 Task: Create a due date automation trigger when advanced on, on the monday after a card is due add checklist with all checklists complete at 11:00 AM.
Action: Mouse moved to (818, 231)
Screenshot: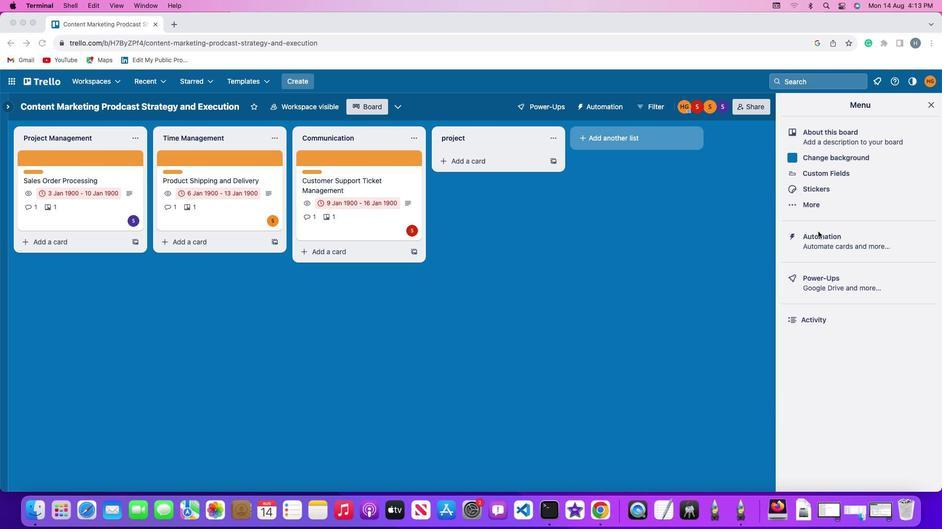 
Action: Mouse pressed left at (818, 231)
Screenshot: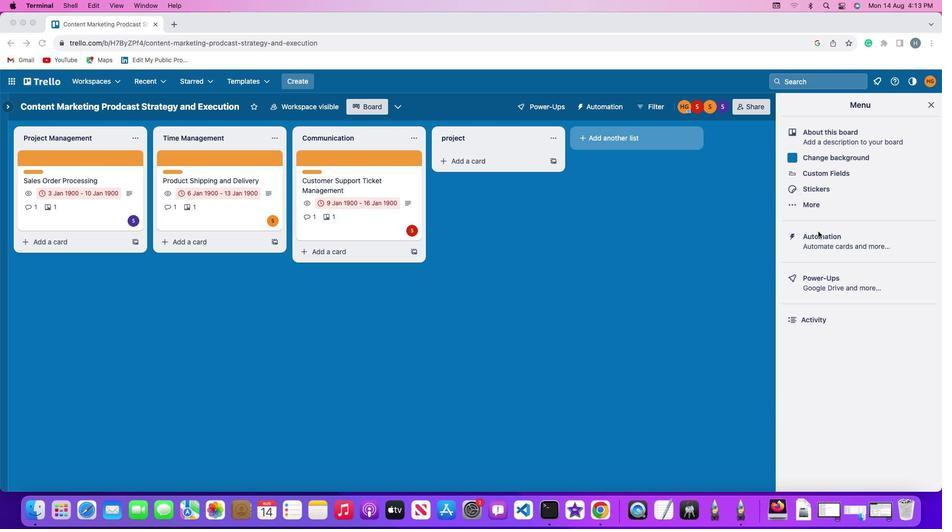
Action: Mouse moved to (817, 231)
Screenshot: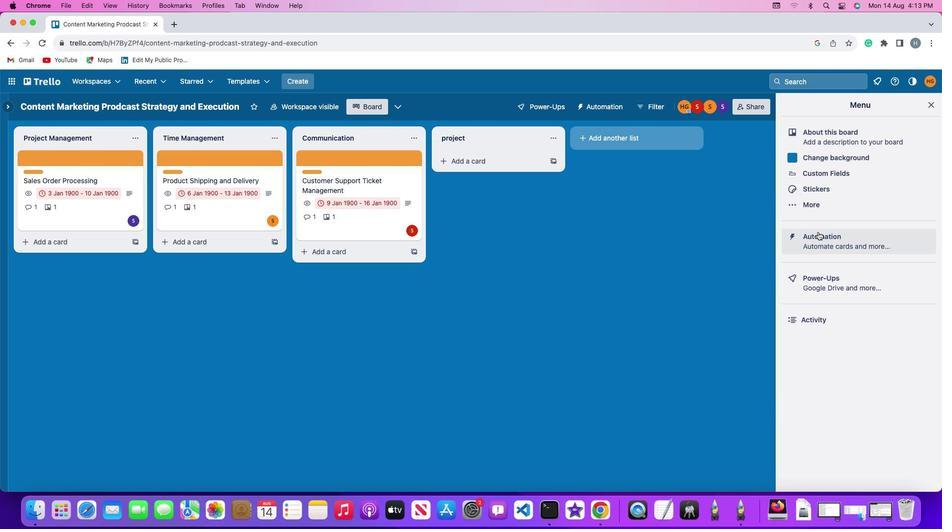 
Action: Mouse pressed left at (817, 231)
Screenshot: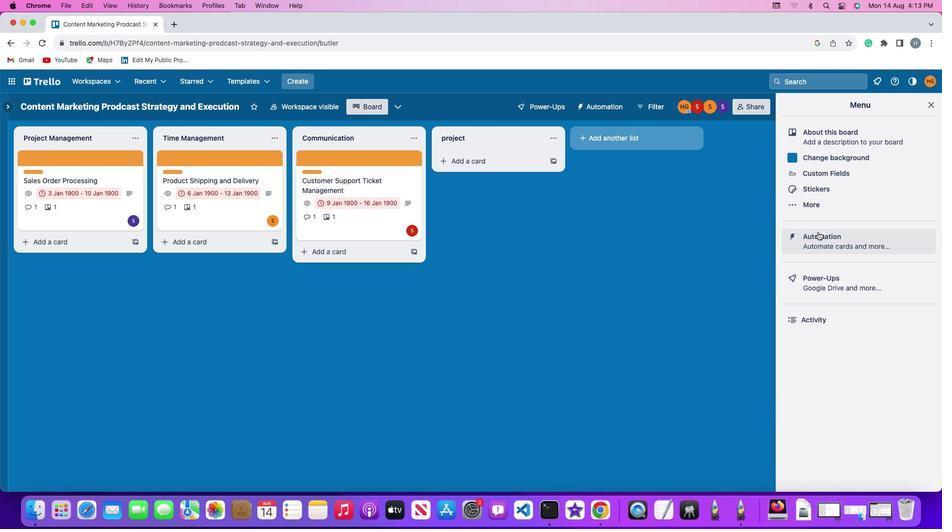 
Action: Mouse moved to (52, 230)
Screenshot: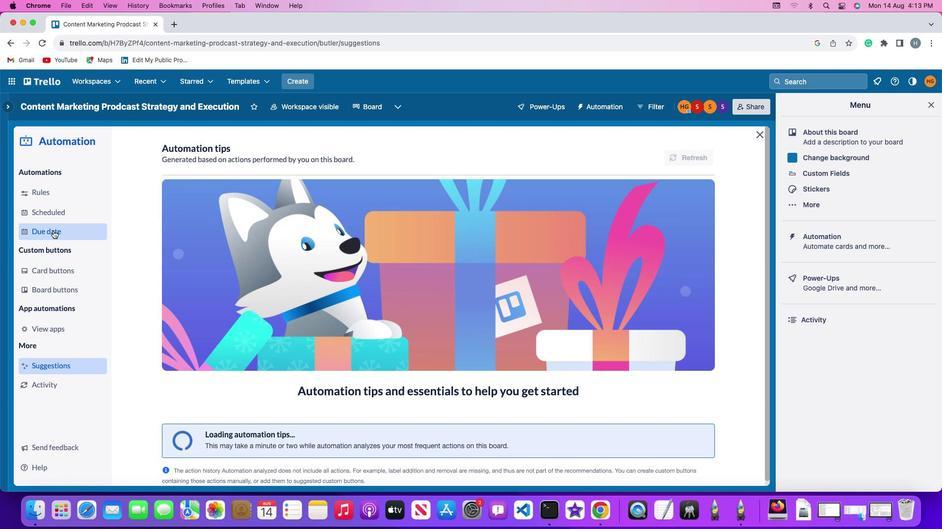 
Action: Mouse pressed left at (52, 230)
Screenshot: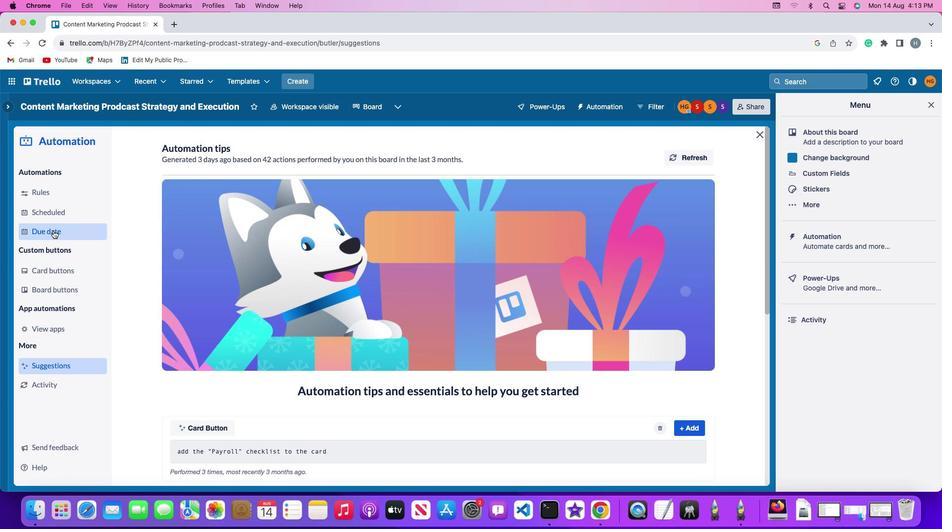 
Action: Mouse moved to (654, 151)
Screenshot: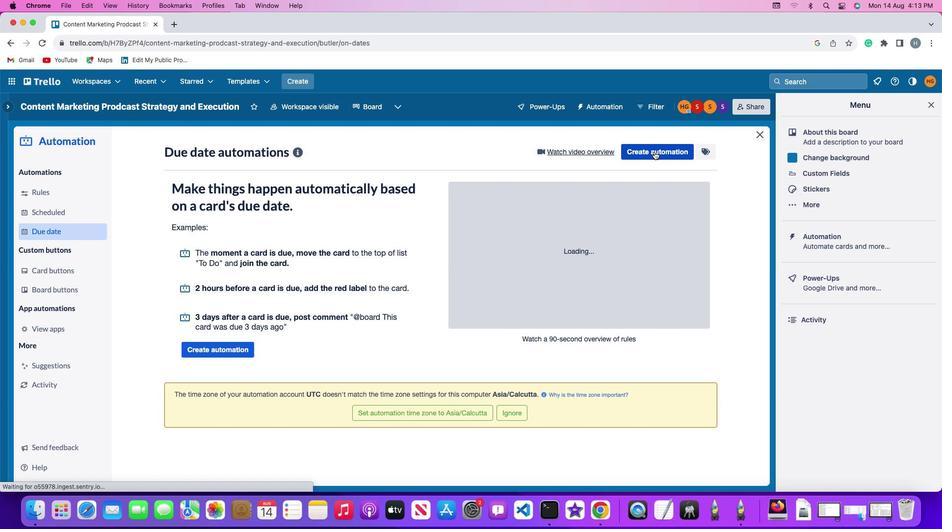 
Action: Mouse pressed left at (654, 151)
Screenshot: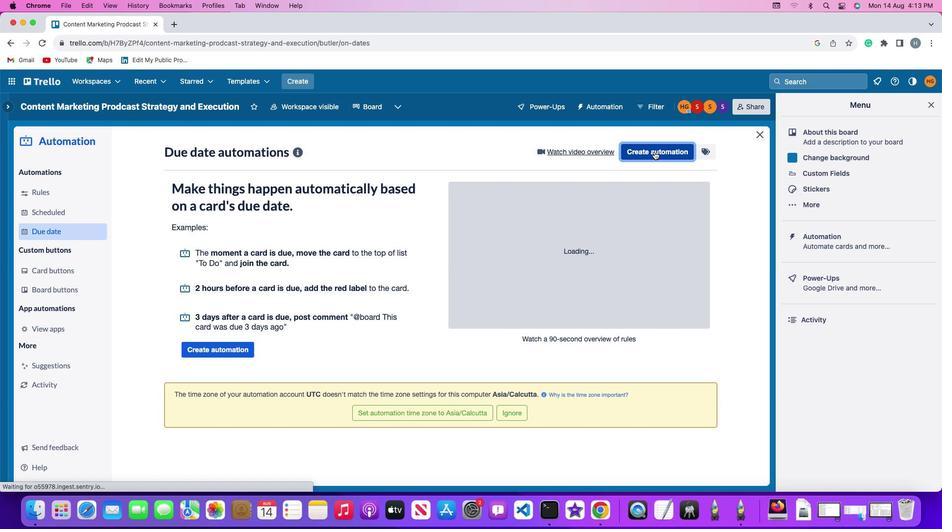 
Action: Mouse moved to (287, 246)
Screenshot: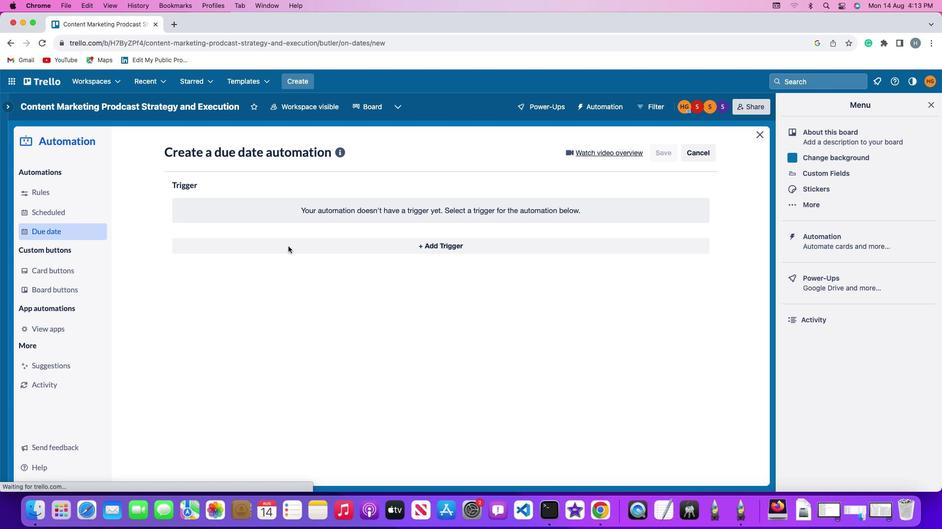 
Action: Mouse pressed left at (287, 246)
Screenshot: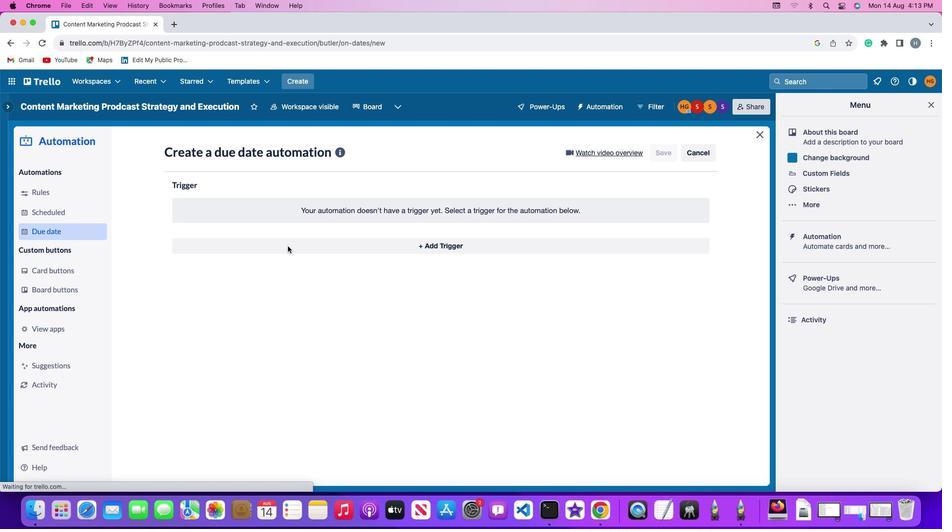 
Action: Mouse moved to (211, 425)
Screenshot: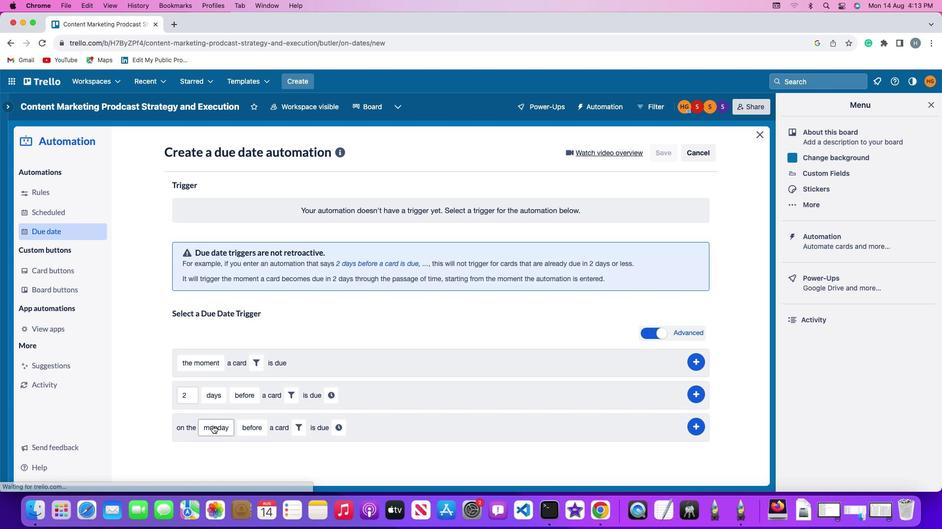 
Action: Mouse pressed left at (211, 425)
Screenshot: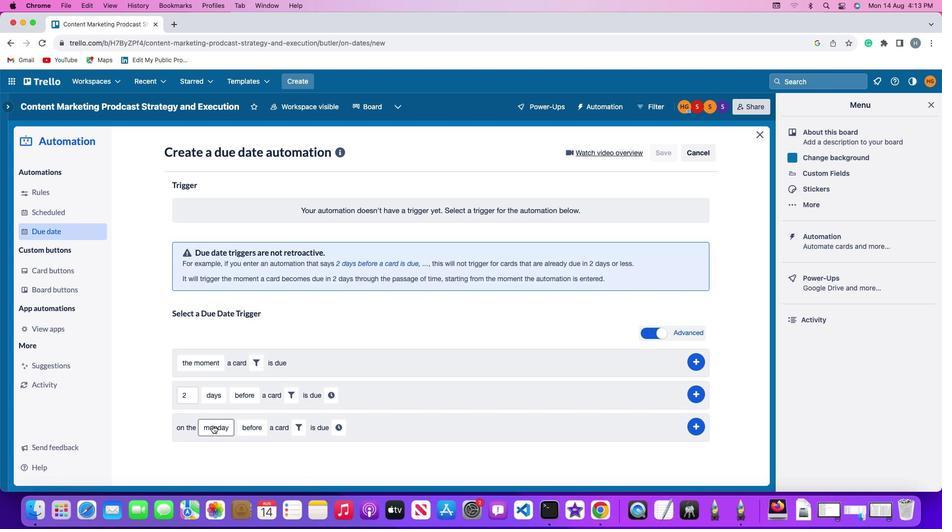 
Action: Mouse moved to (236, 290)
Screenshot: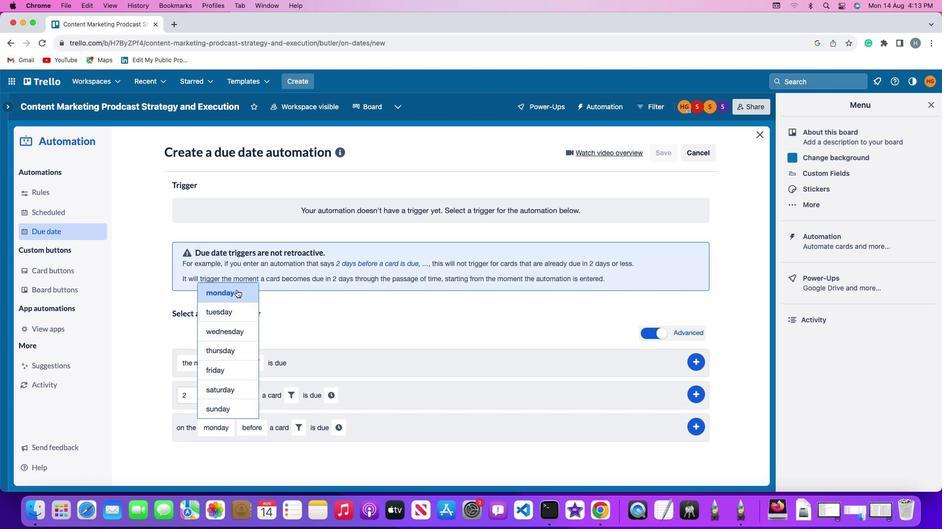 
Action: Mouse pressed left at (236, 290)
Screenshot: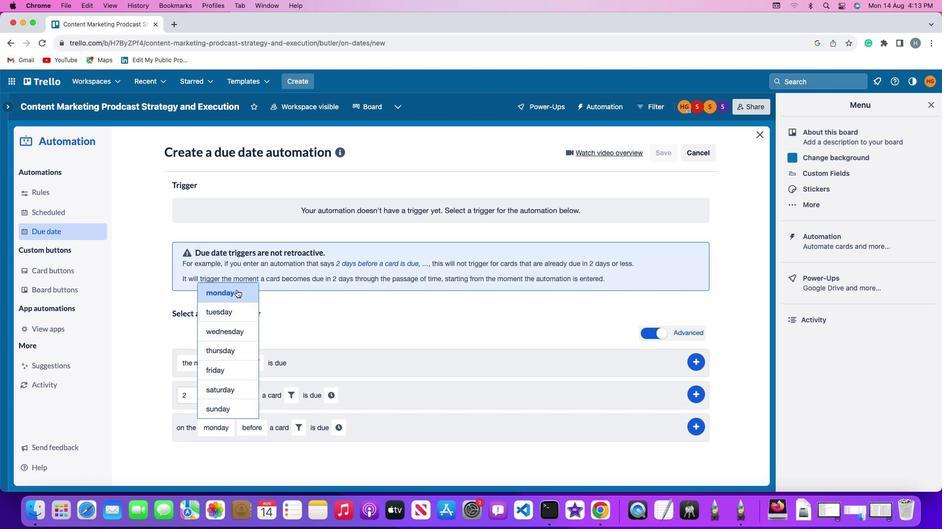 
Action: Mouse moved to (249, 427)
Screenshot: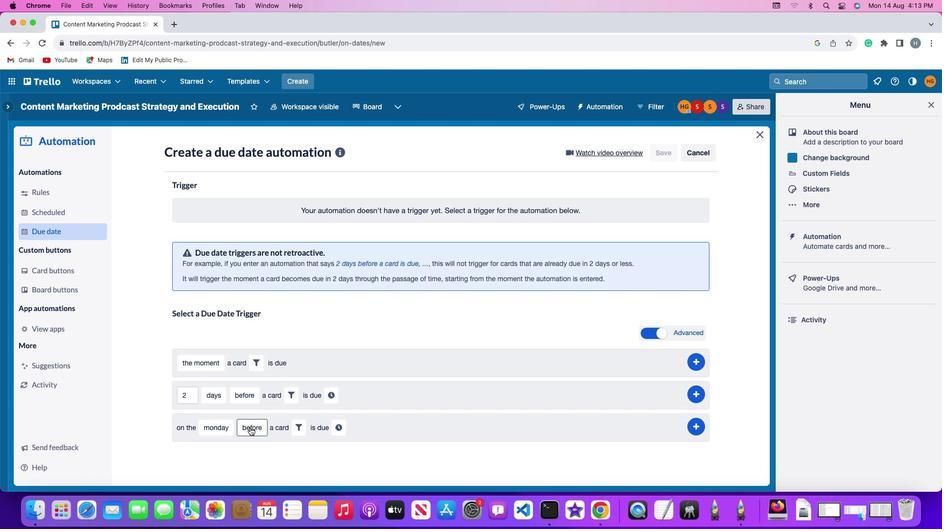 
Action: Mouse pressed left at (249, 427)
Screenshot: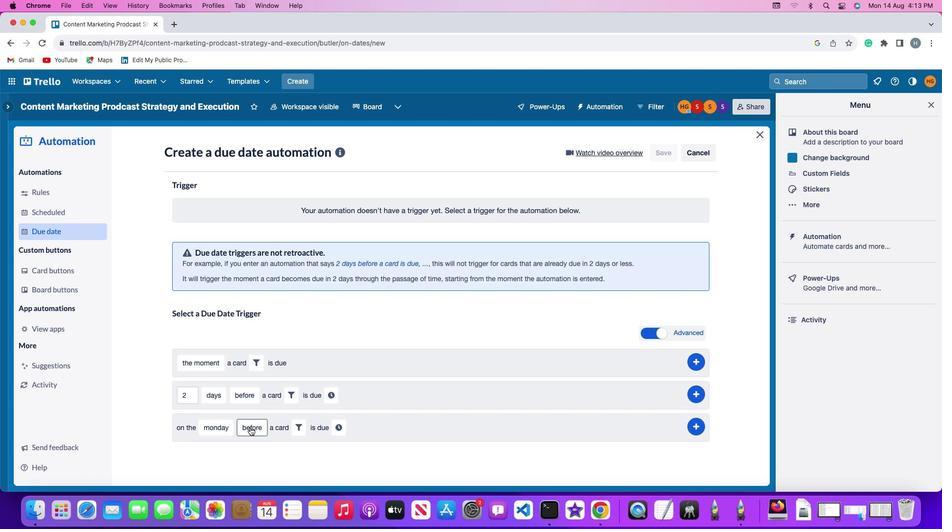 
Action: Mouse moved to (262, 369)
Screenshot: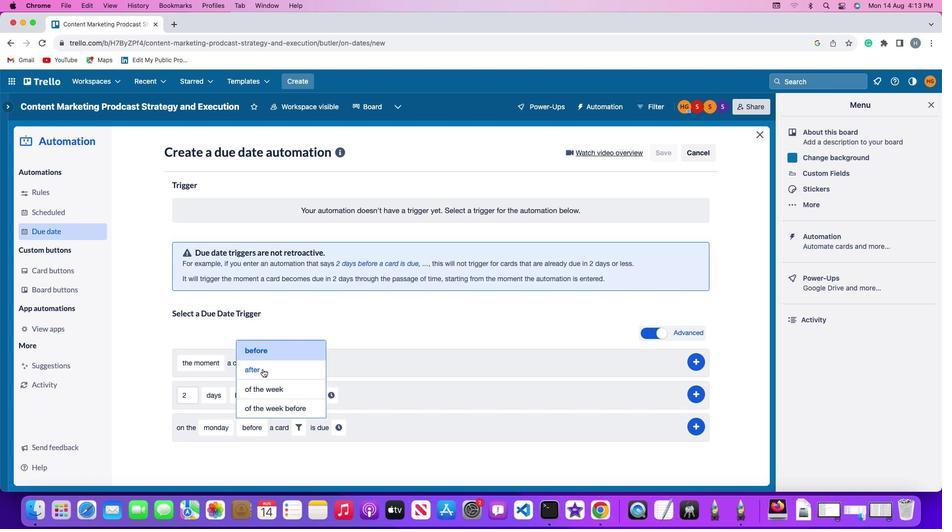 
Action: Mouse pressed left at (262, 369)
Screenshot: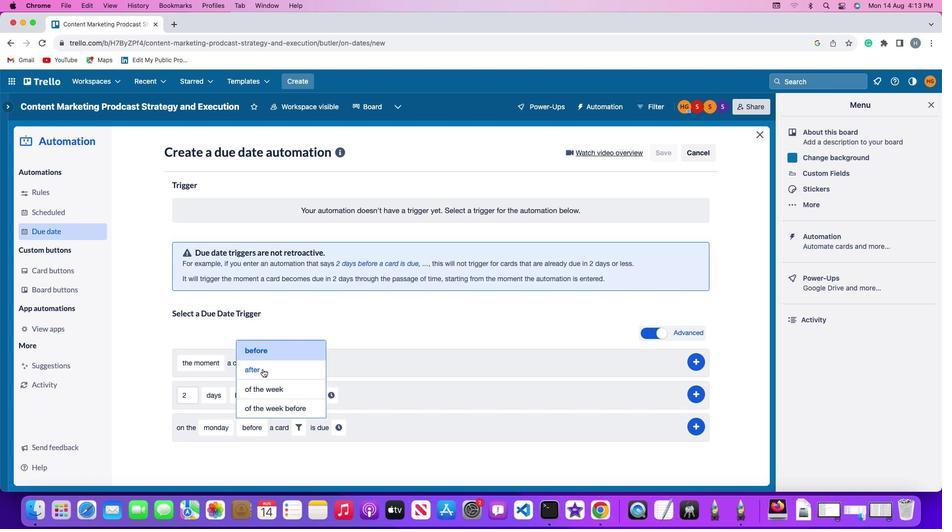 
Action: Mouse moved to (293, 425)
Screenshot: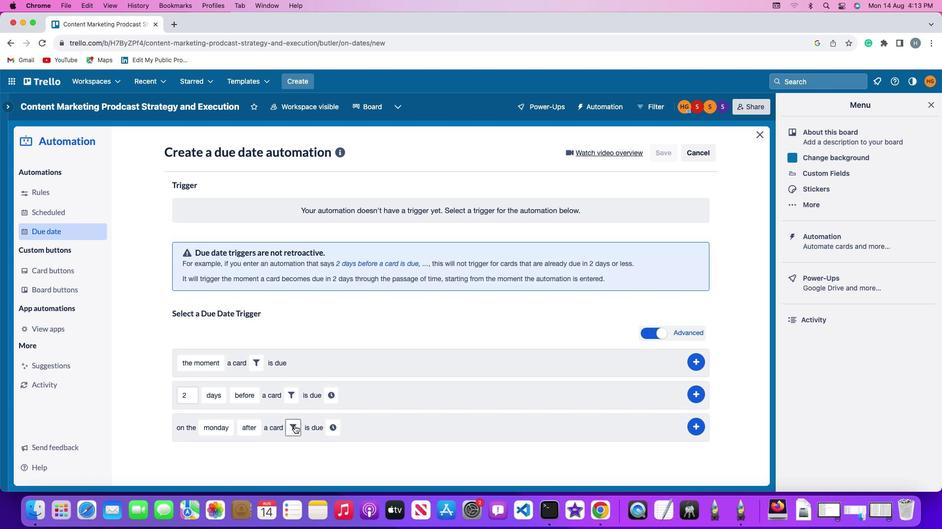 
Action: Mouse pressed left at (293, 425)
Screenshot: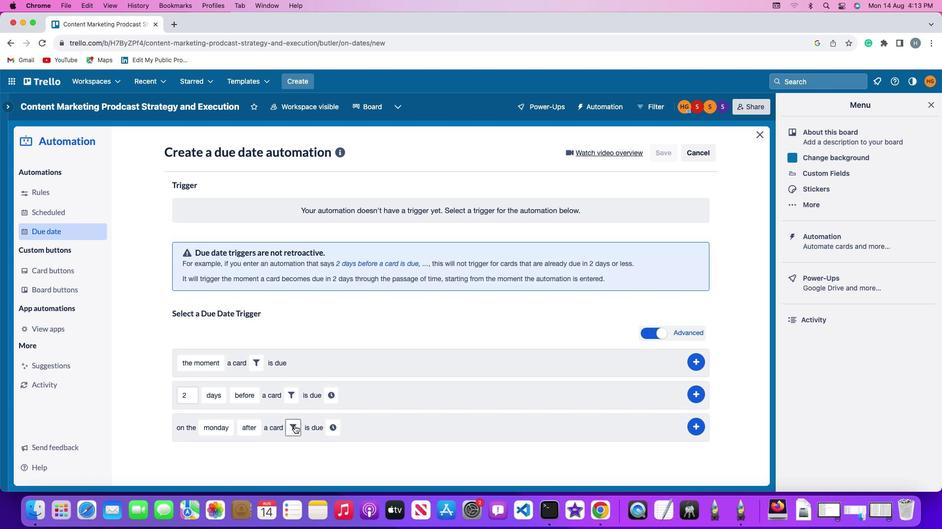 
Action: Mouse moved to (370, 453)
Screenshot: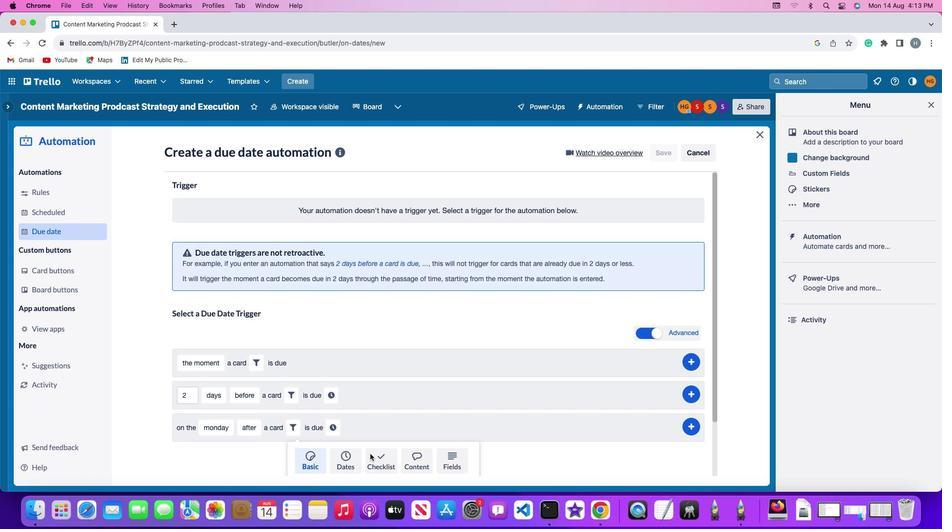 
Action: Mouse pressed left at (370, 453)
Screenshot: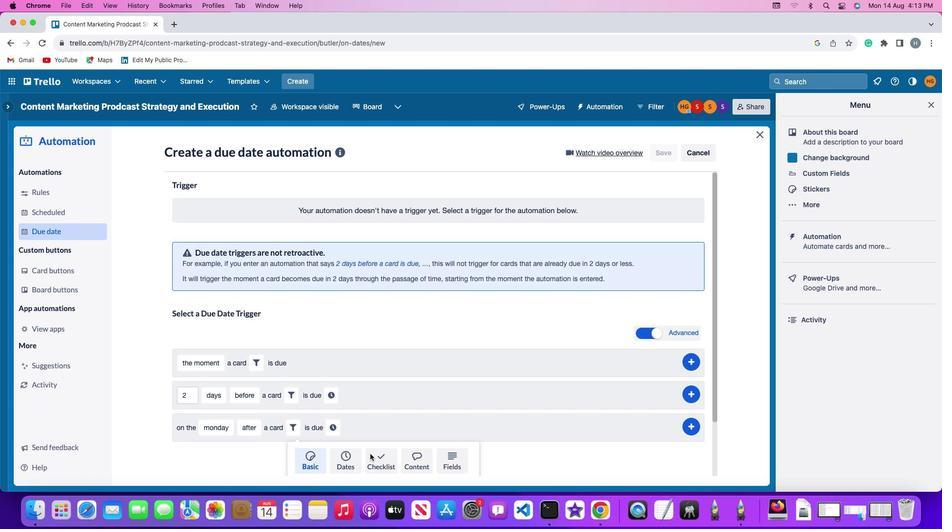 
Action: Mouse moved to (245, 456)
Screenshot: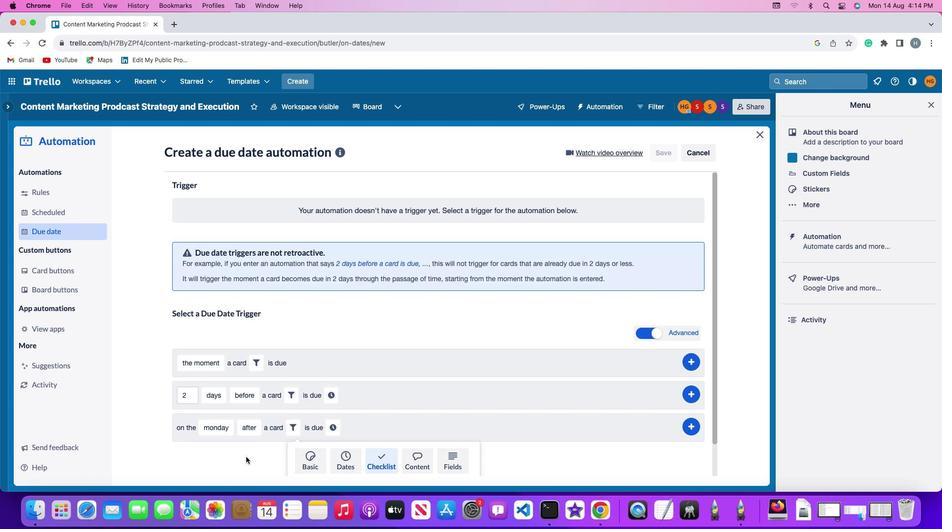 
Action: Mouse scrolled (245, 456) with delta (0, 0)
Screenshot: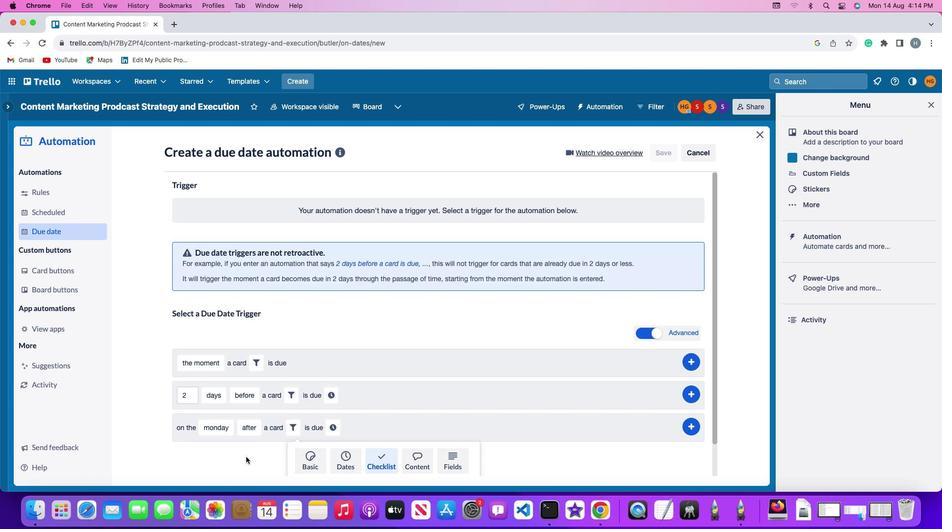 
Action: Mouse scrolled (245, 456) with delta (0, 0)
Screenshot: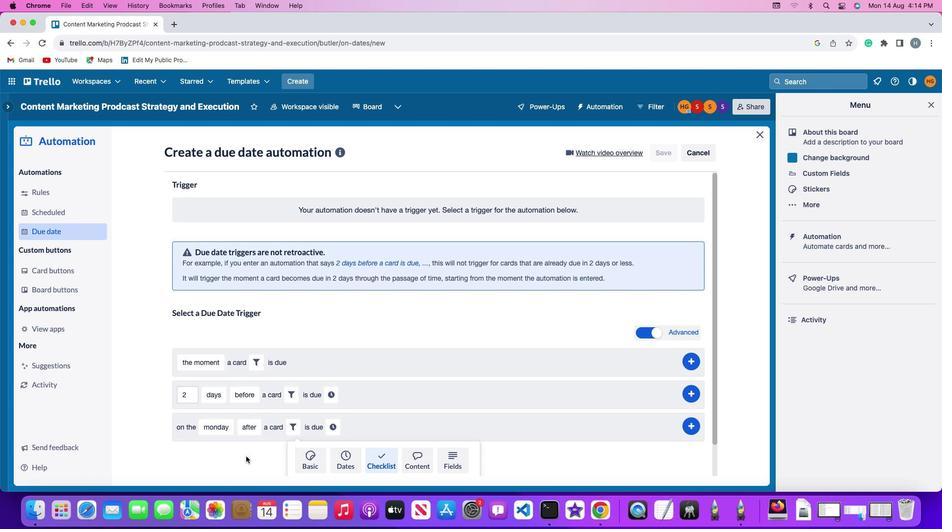 
Action: Mouse scrolled (245, 456) with delta (0, -1)
Screenshot: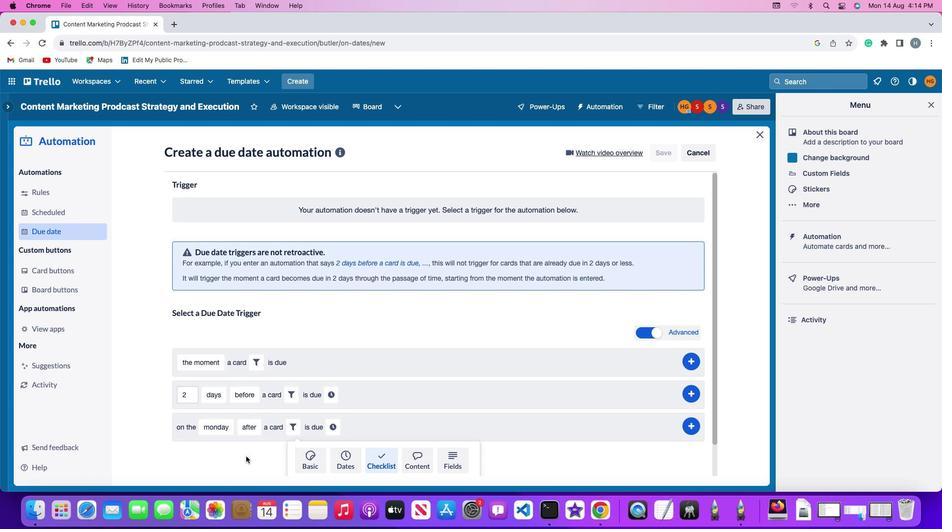 
Action: Mouse moved to (245, 455)
Screenshot: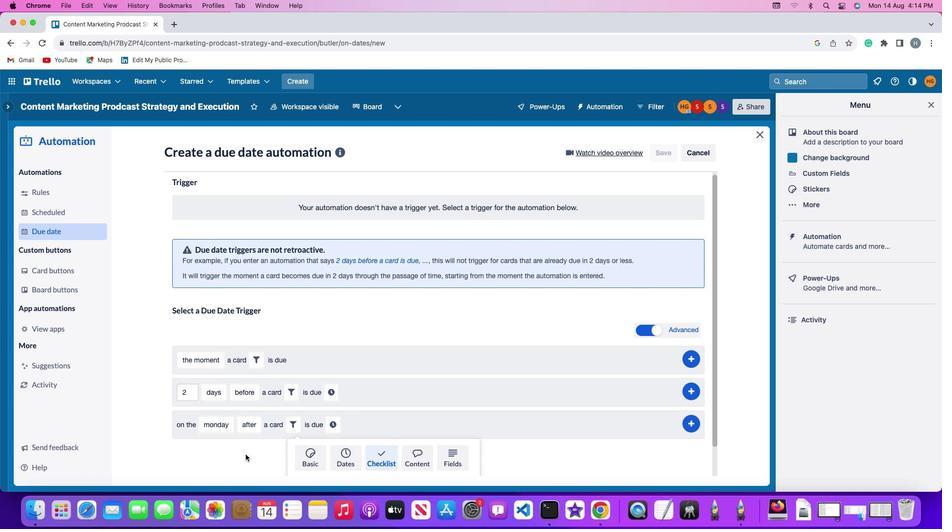 
Action: Mouse scrolled (245, 455) with delta (0, -2)
Screenshot: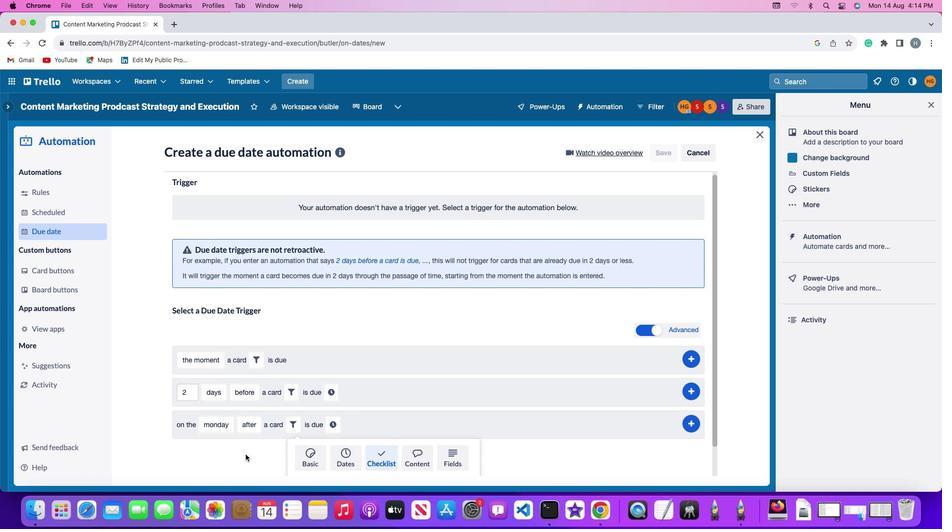 
Action: Mouse moved to (309, 461)
Screenshot: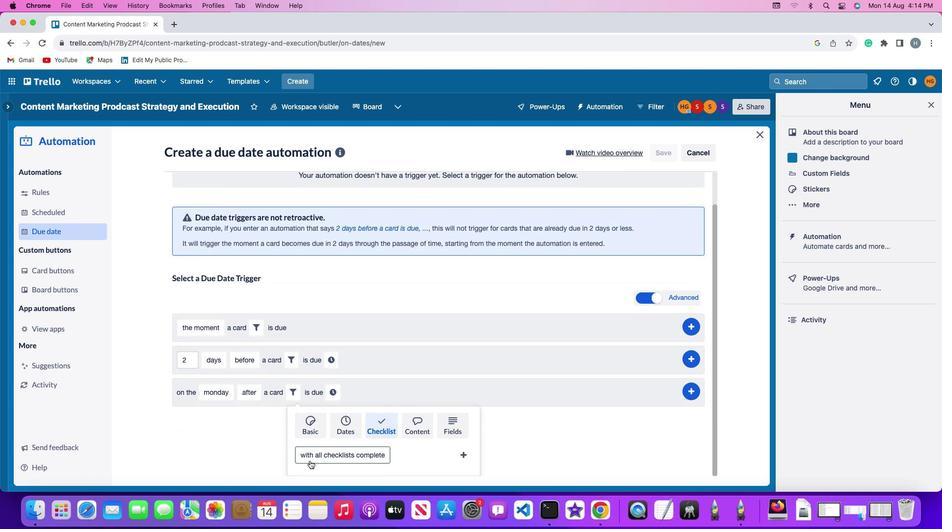 
Action: Mouse pressed left at (309, 461)
Screenshot: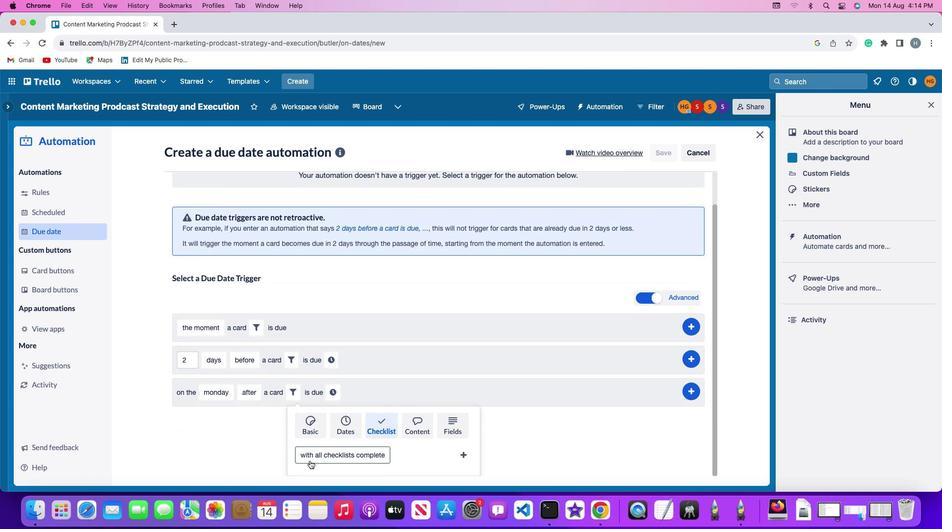 
Action: Mouse moved to (338, 358)
Screenshot: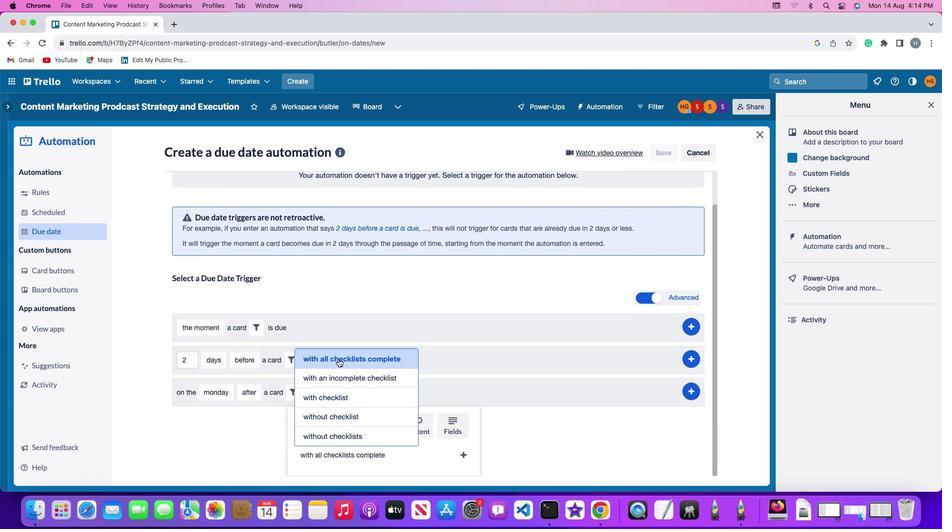 
Action: Mouse pressed left at (338, 358)
Screenshot: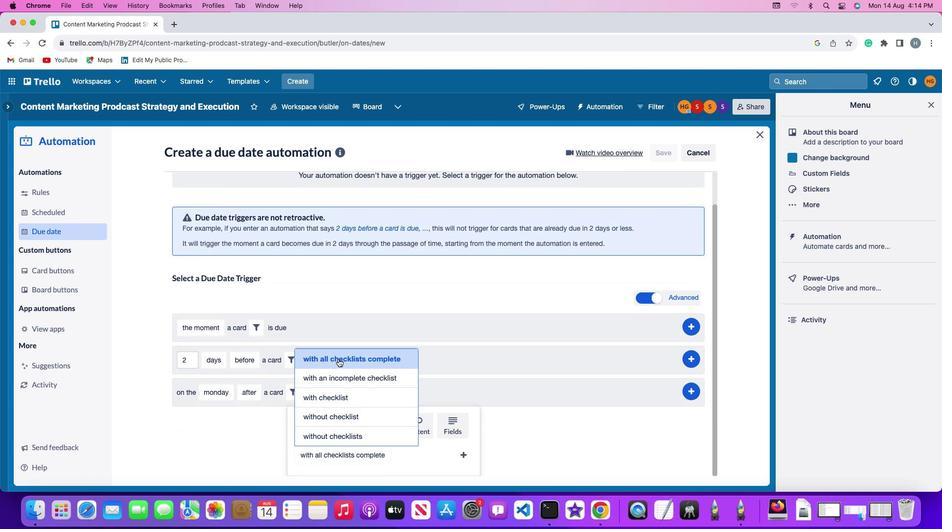 
Action: Mouse moved to (464, 451)
Screenshot: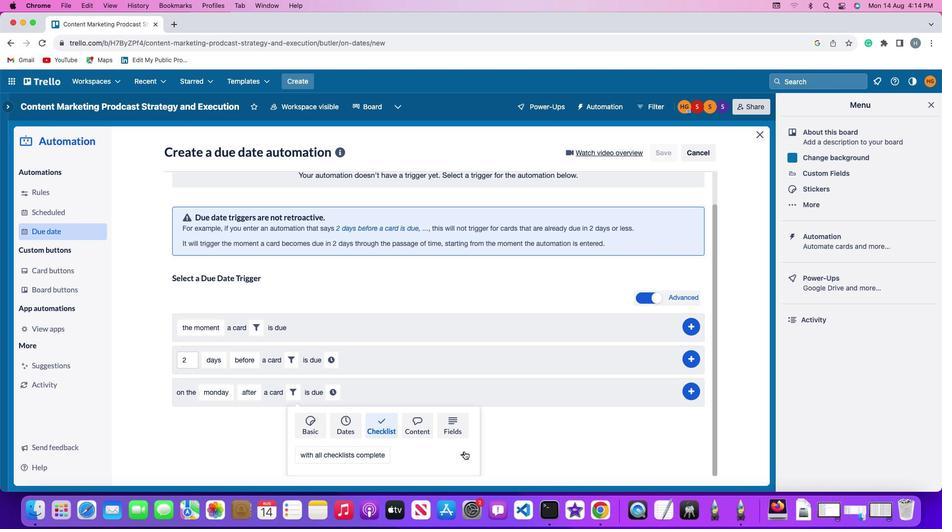 
Action: Mouse pressed left at (464, 451)
Screenshot: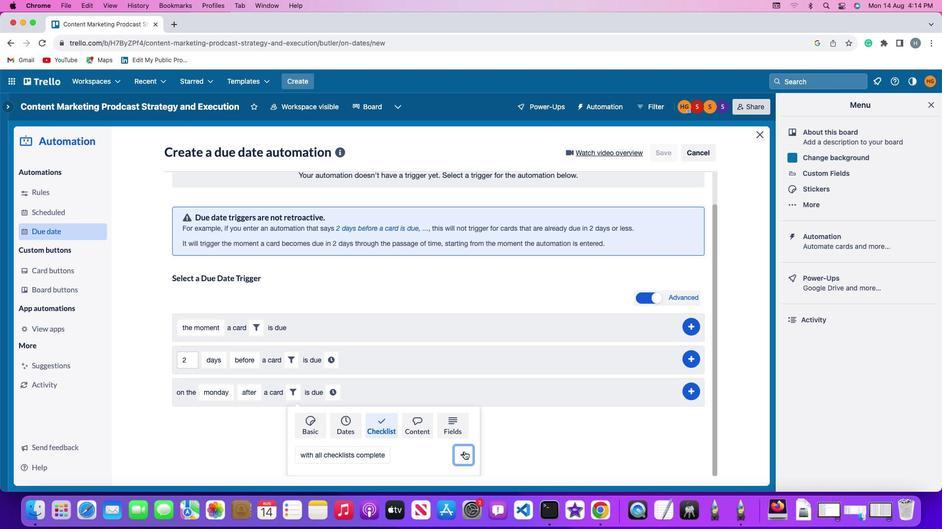 
Action: Mouse moved to (445, 427)
Screenshot: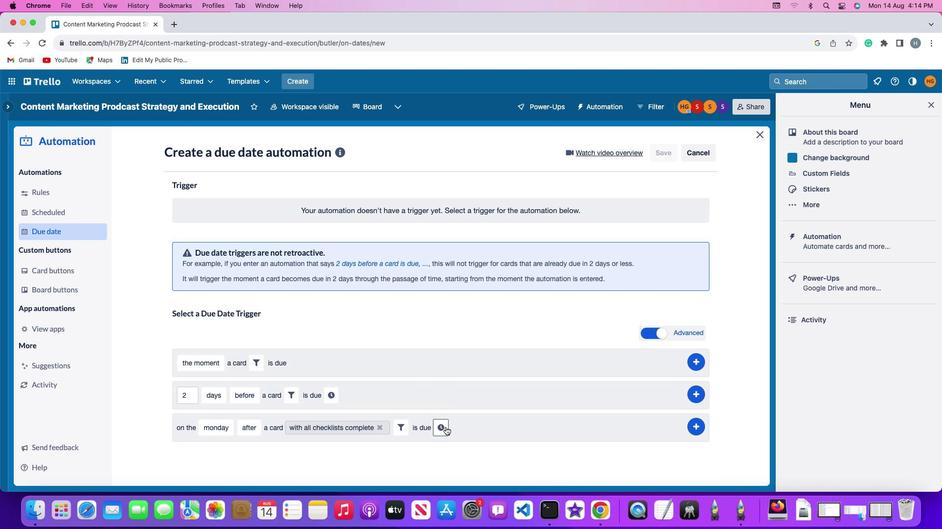 
Action: Mouse pressed left at (445, 427)
Screenshot: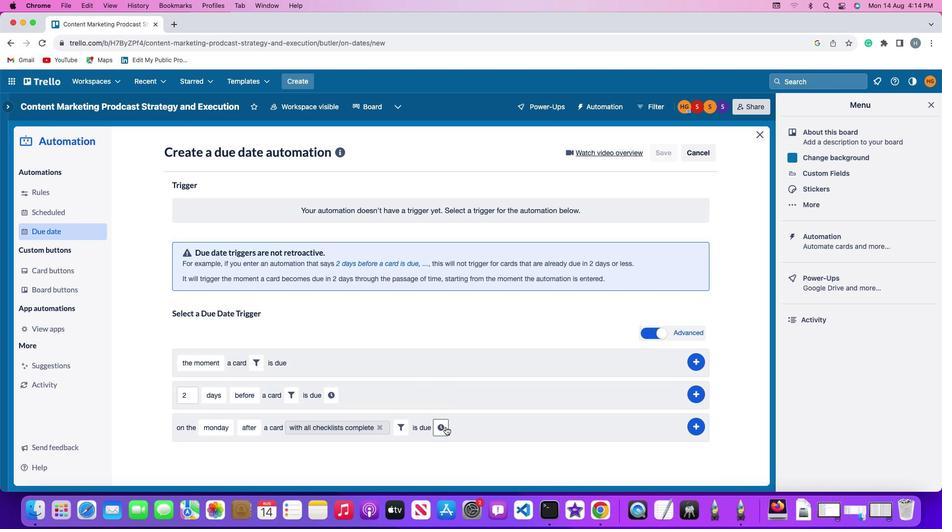 
Action: Mouse moved to (459, 428)
Screenshot: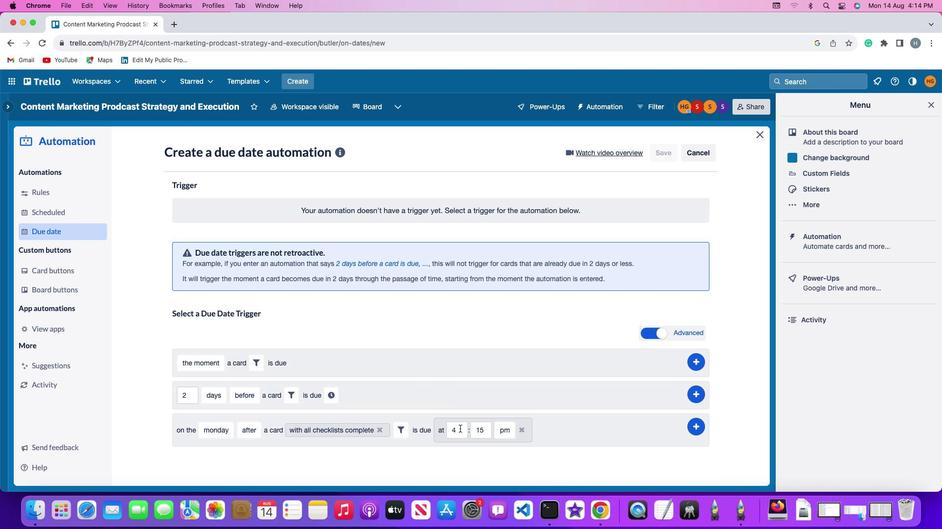
Action: Mouse pressed left at (459, 428)
Screenshot: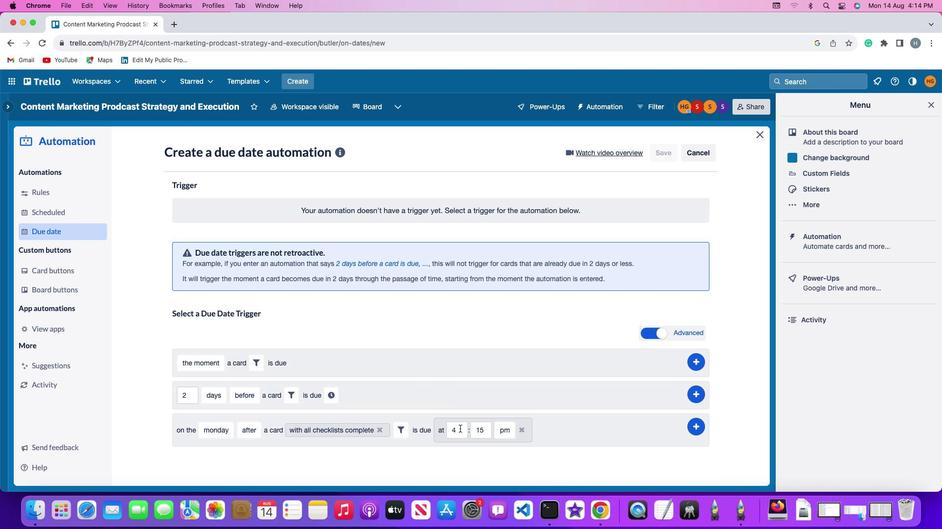 
Action: Key pressed Key.backspace'1''1'
Screenshot: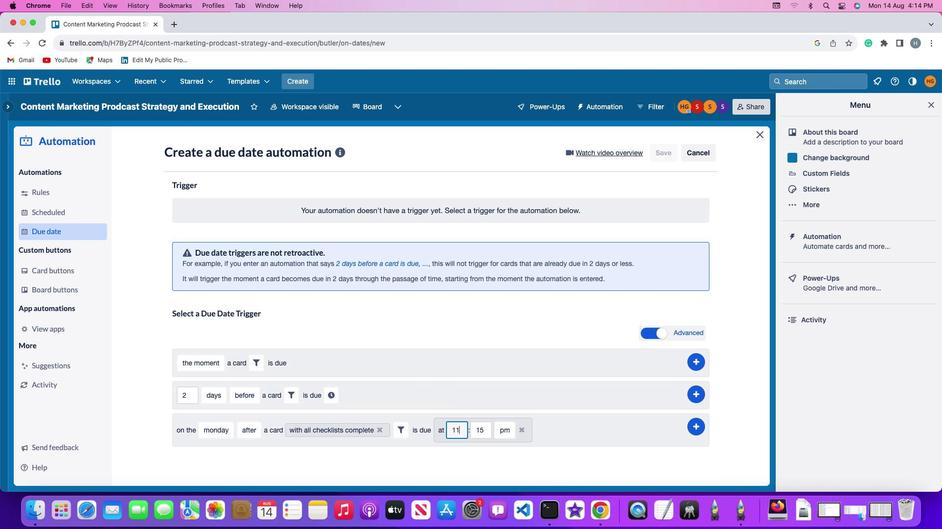 
Action: Mouse moved to (488, 432)
Screenshot: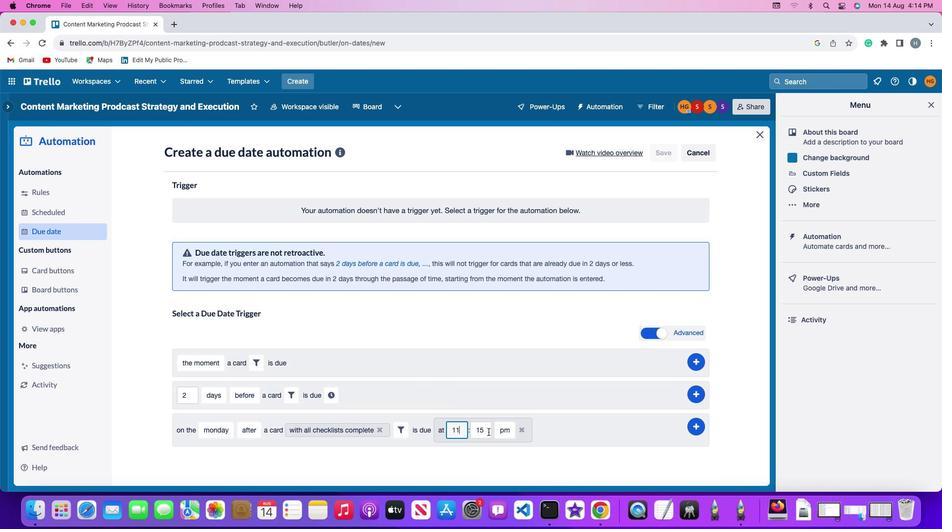 
Action: Mouse pressed left at (488, 432)
Screenshot: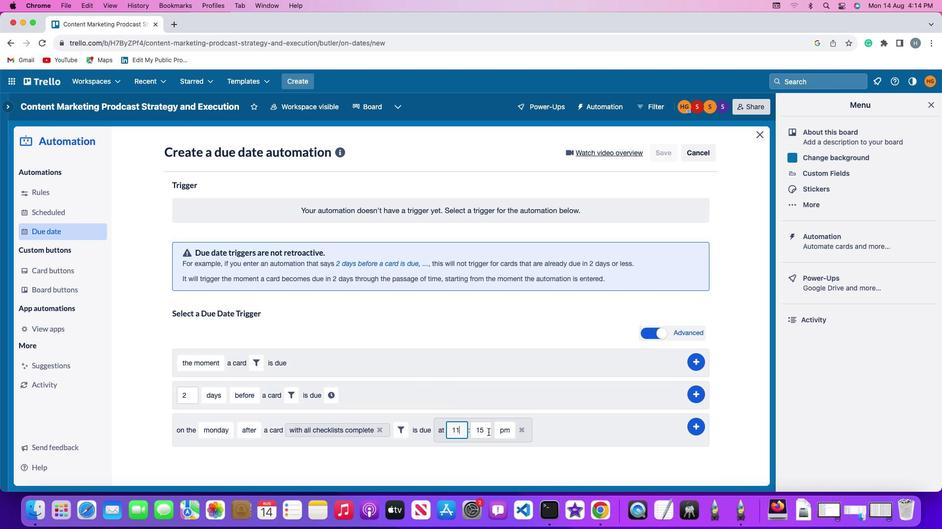 
Action: Key pressed Key.backspaceKey.backspace'0''0'
Screenshot: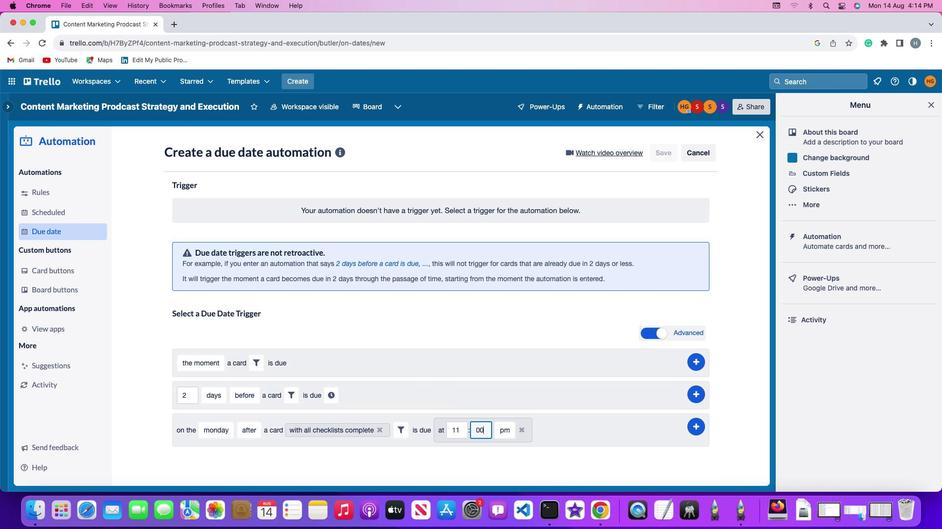 
Action: Mouse moved to (508, 429)
Screenshot: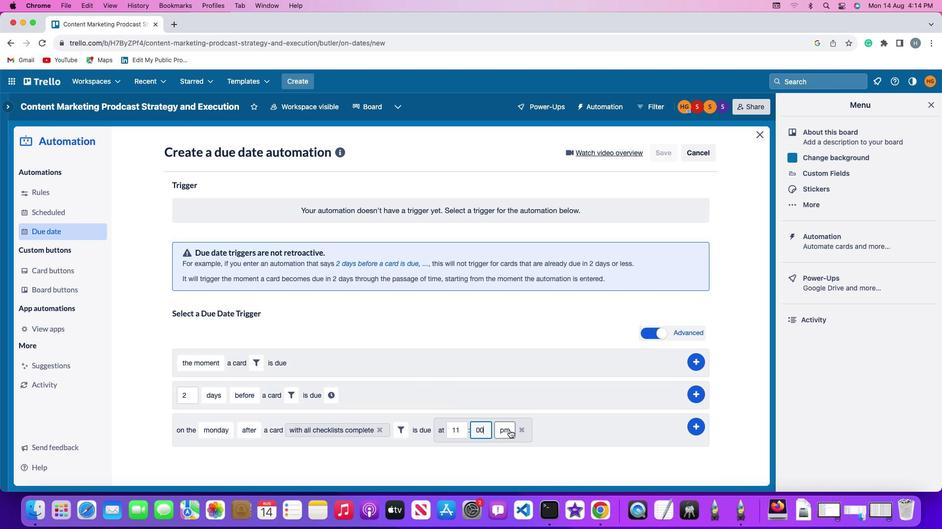 
Action: Mouse pressed left at (508, 429)
Screenshot: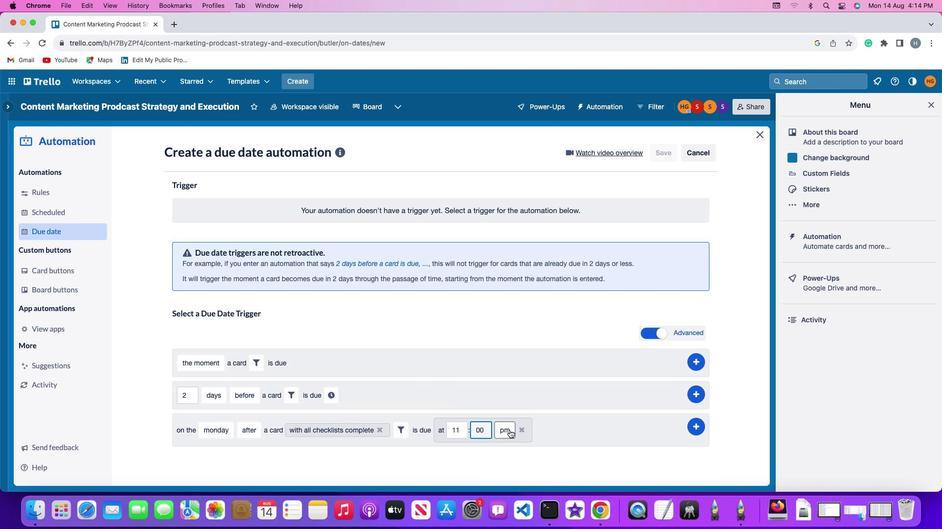 
Action: Mouse moved to (505, 450)
Screenshot: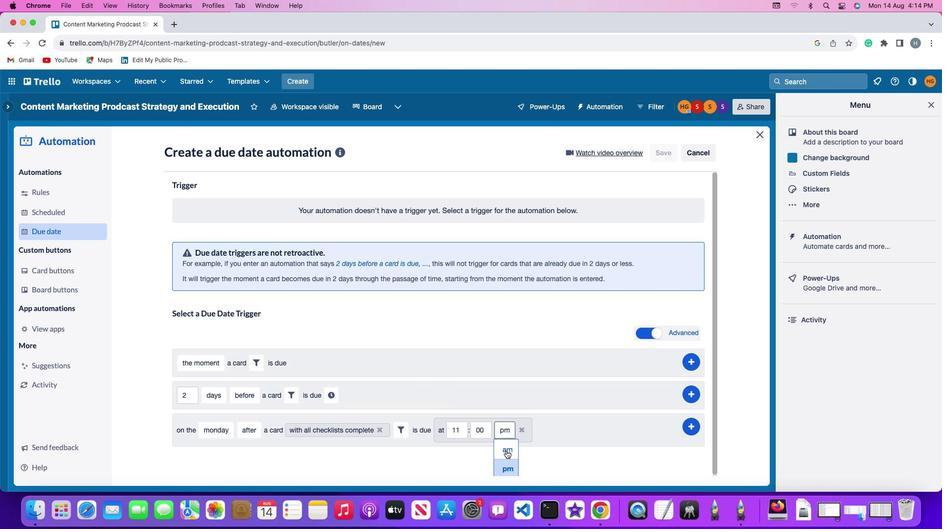 
Action: Mouse pressed left at (505, 450)
Screenshot: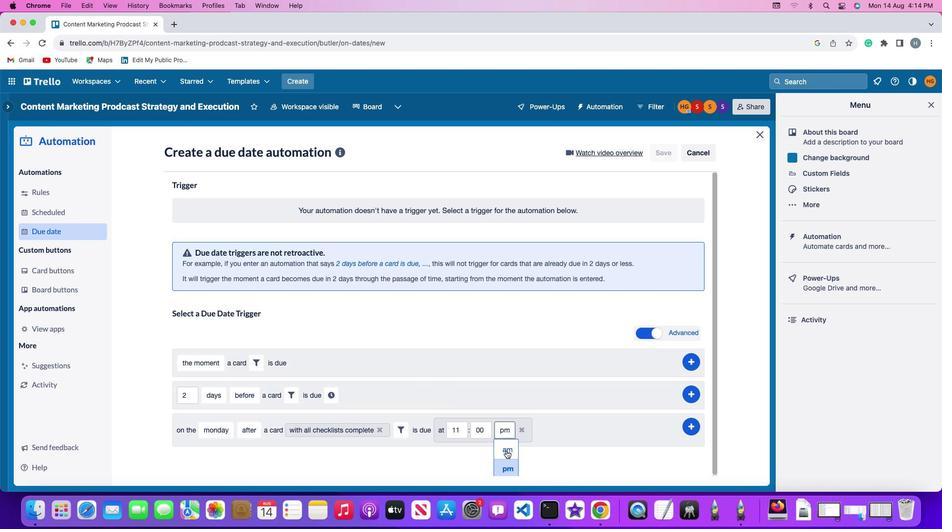
Action: Mouse moved to (698, 424)
Screenshot: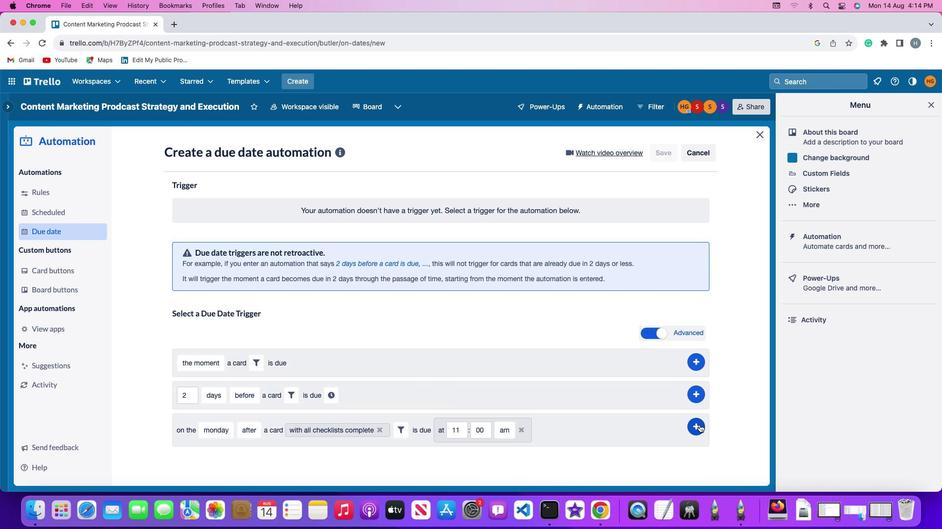 
Action: Mouse pressed left at (698, 424)
Screenshot: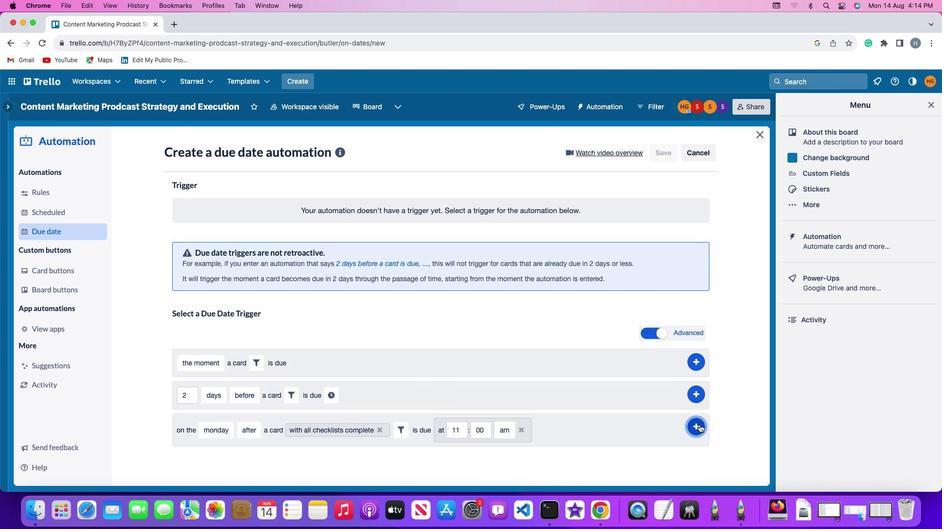 
Action: Mouse moved to (736, 336)
Screenshot: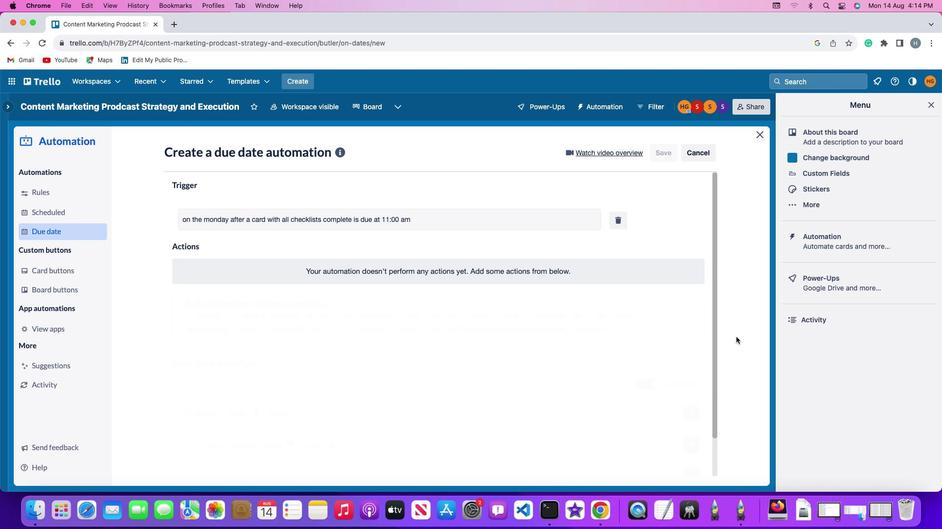 
